 Task: Create Card Social Media Marketing Campaign Review in Board Sales Prospecting Platforms and Tools to Workspace Advertising Agencies. Create Card Travel Review in Board Customer Segmentation and Analysis to Workspace Advertising Agencies. Create Card Social Media Marketing Campaign Review in Board Social Media Influencer Ambassador Program Creation and Management to Workspace Advertising Agencies
Action: Mouse moved to (345, 139)
Screenshot: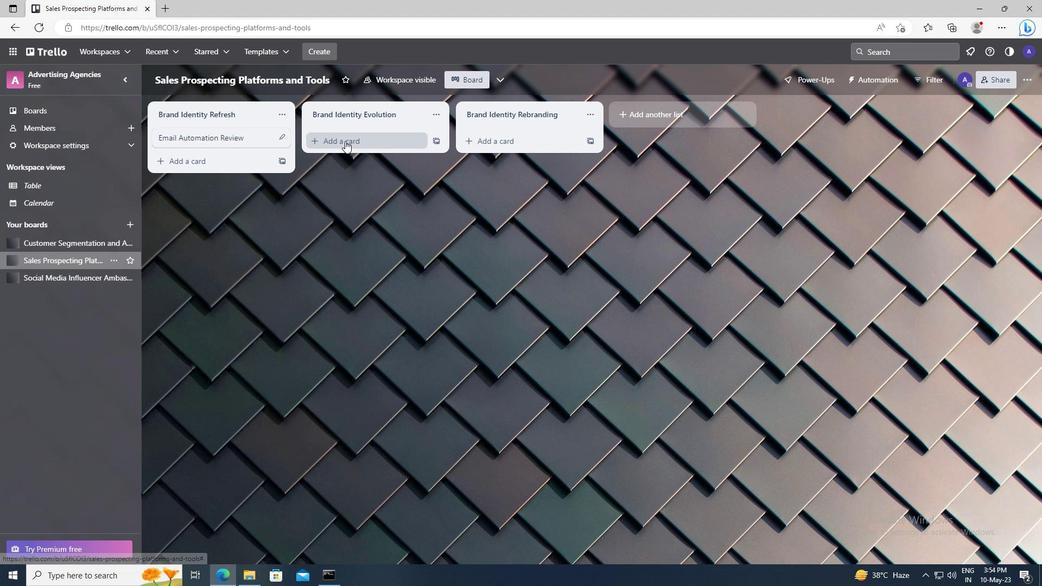 
Action: Mouse pressed left at (345, 139)
Screenshot: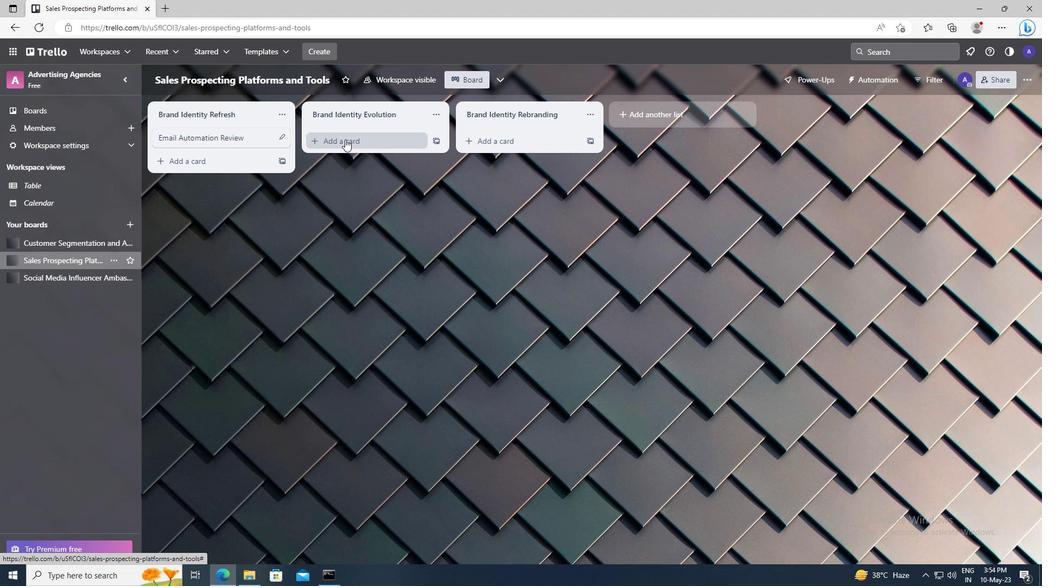 
Action: Key pressed <Key.shift>SOCIAL<Key.space><Key.shift>MEDIA<Key.space><Key.shift>MARKETING<Key.space><Key.shift>CAMPAIGN<Key.space><Key.shift>REVIEW
Screenshot: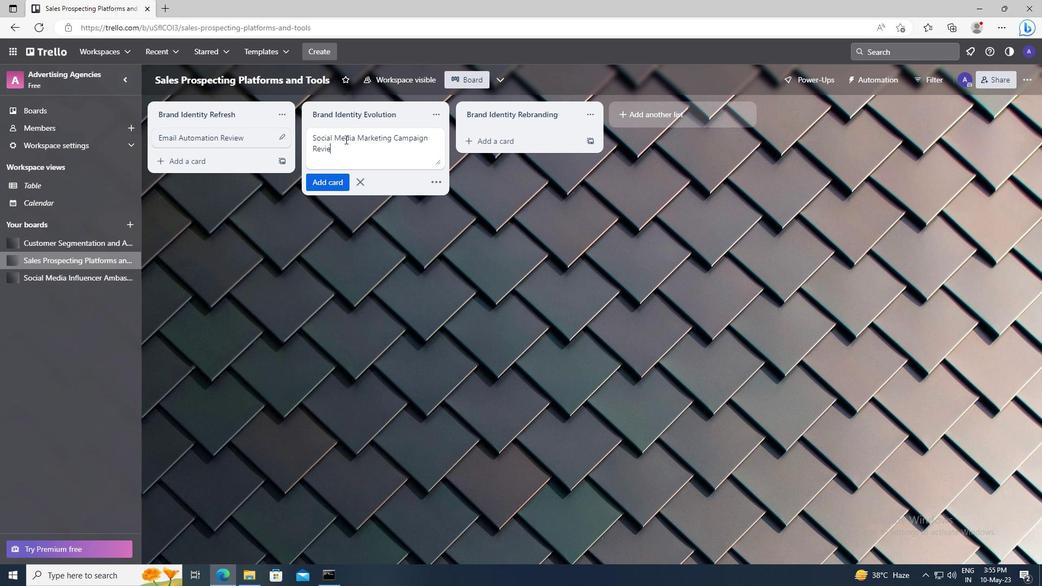 
Action: Mouse moved to (333, 181)
Screenshot: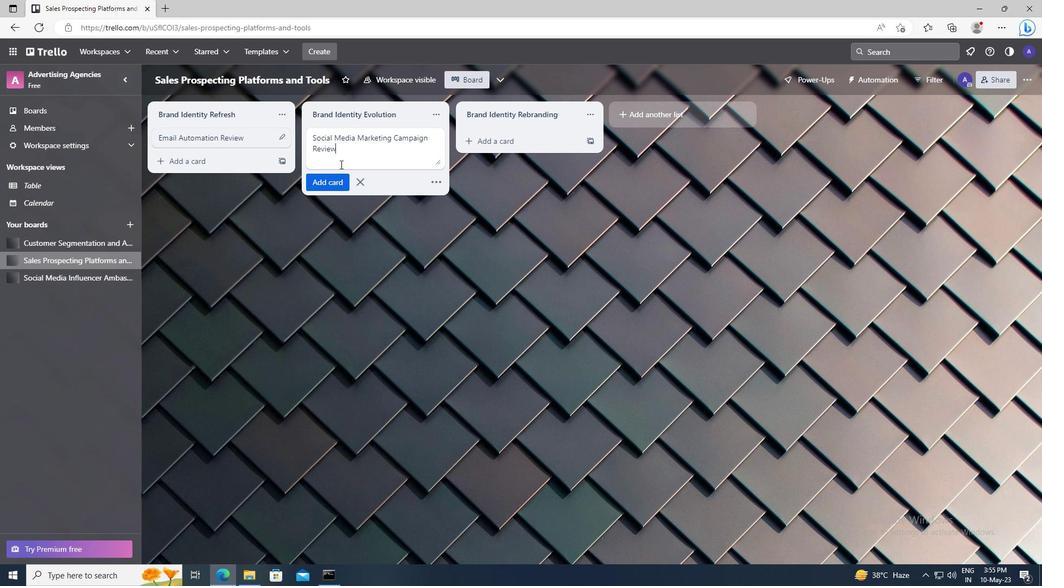 
Action: Mouse pressed left at (333, 181)
Screenshot: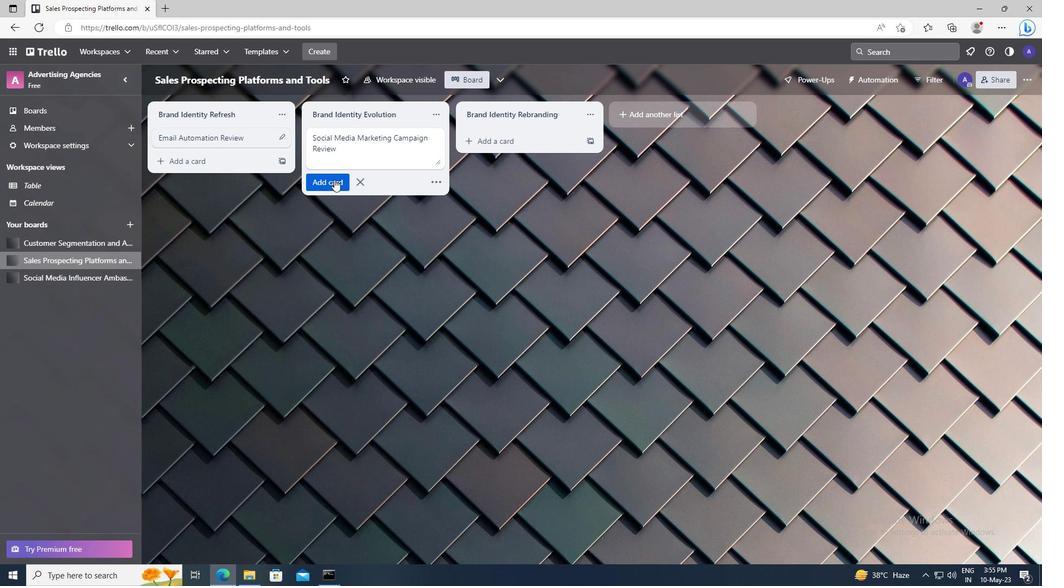 
Action: Mouse moved to (96, 241)
Screenshot: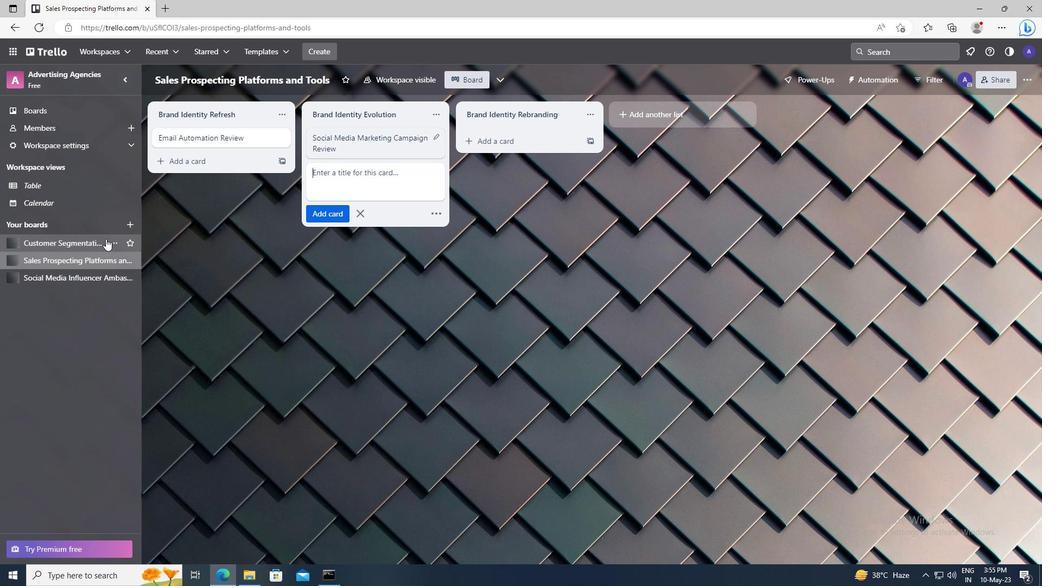 
Action: Mouse pressed left at (96, 241)
Screenshot: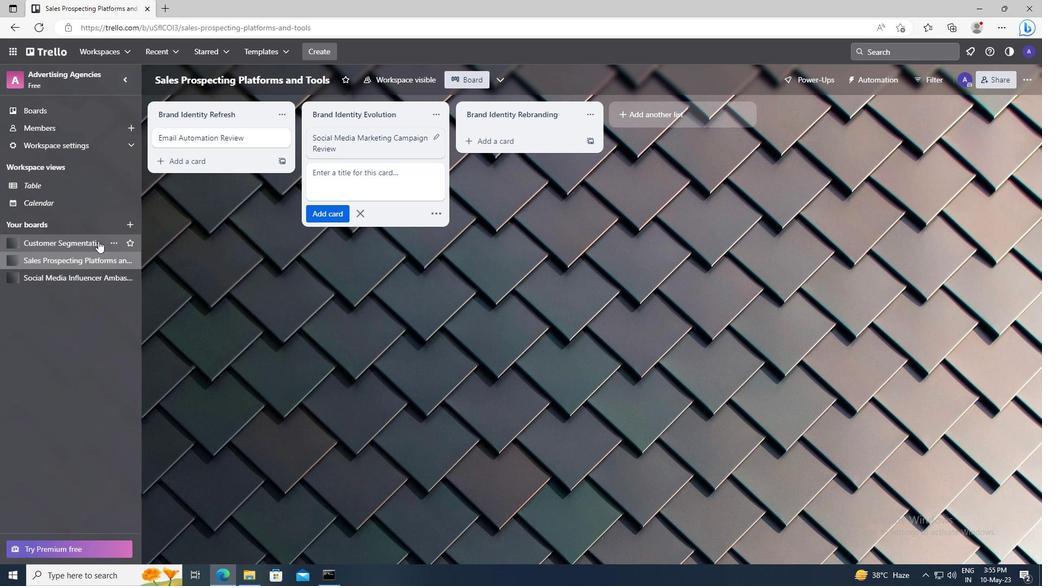 
Action: Mouse moved to (335, 145)
Screenshot: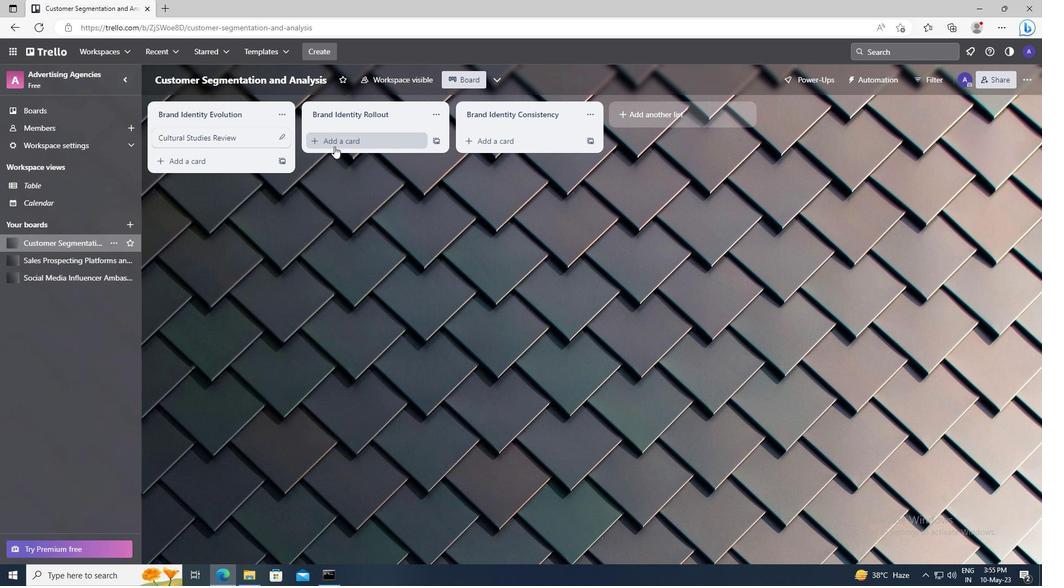 
Action: Mouse pressed left at (335, 145)
Screenshot: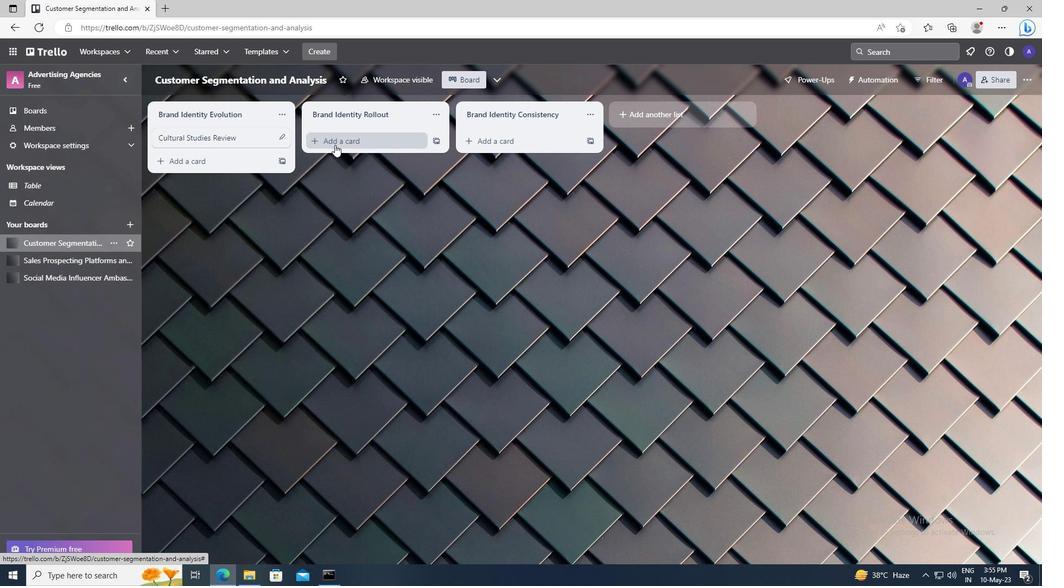 
Action: Key pressed <Key.shift>TRAVEL<Key.space><Key.shift>REVIEW
Screenshot: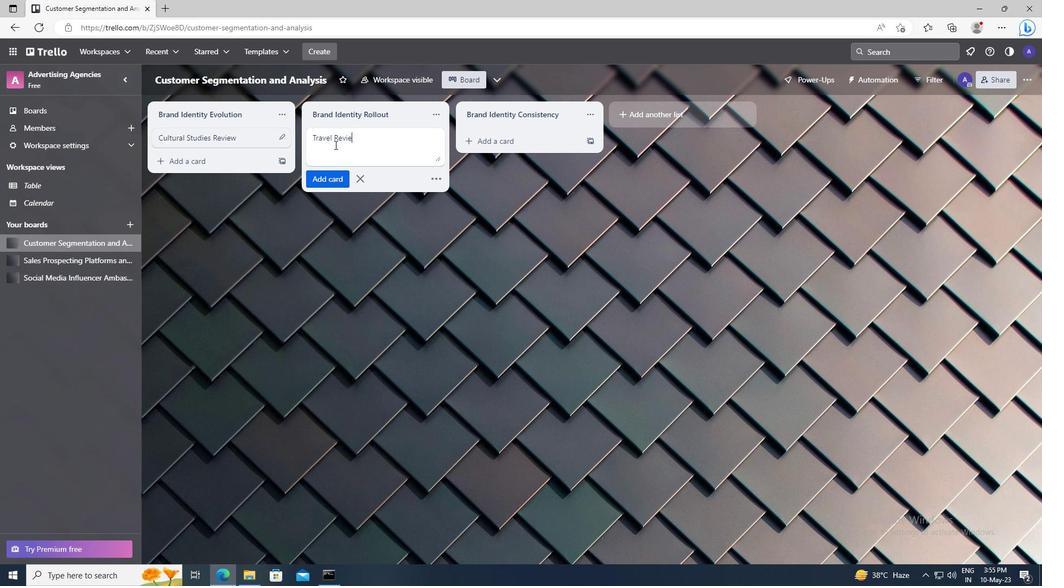 
Action: Mouse moved to (331, 177)
Screenshot: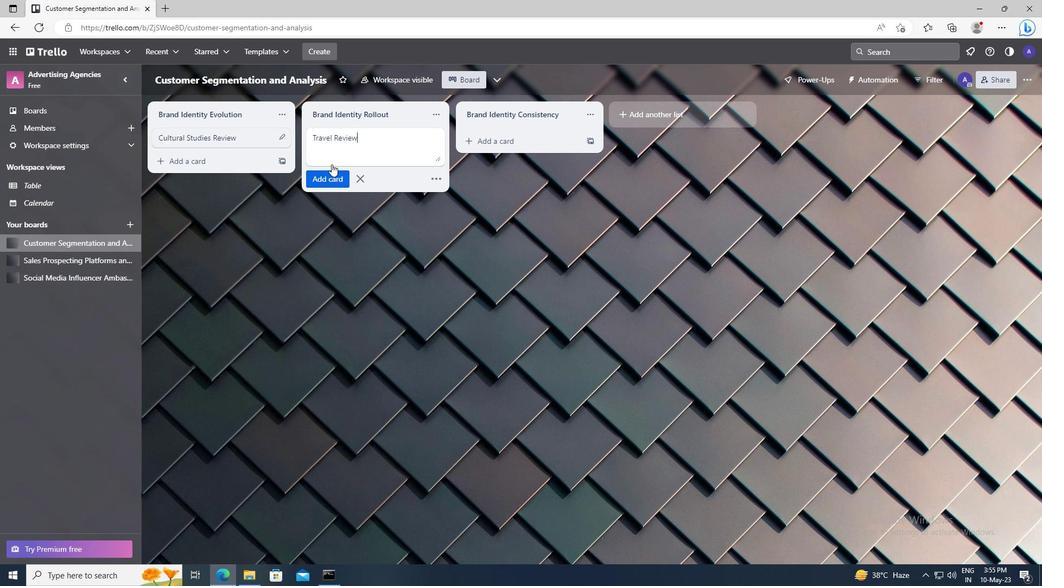 
Action: Mouse pressed left at (331, 177)
Screenshot: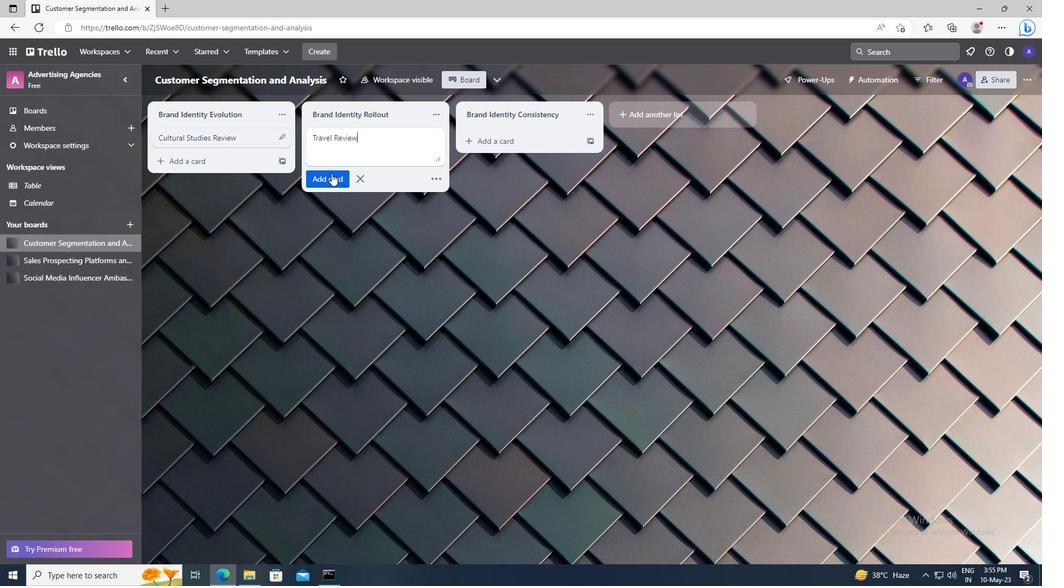 
Action: Mouse moved to (76, 279)
Screenshot: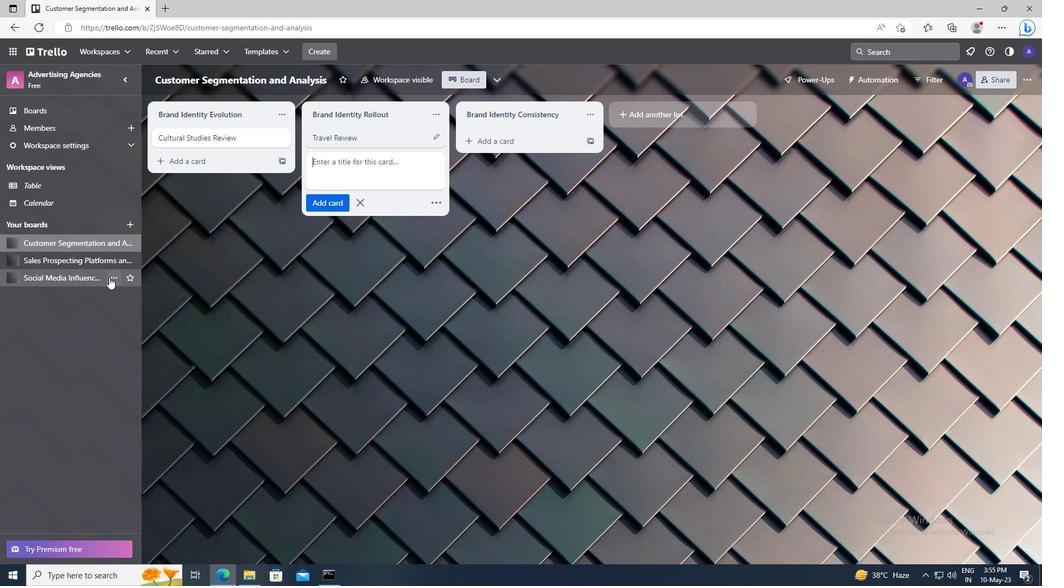 
Action: Mouse pressed left at (76, 279)
Screenshot: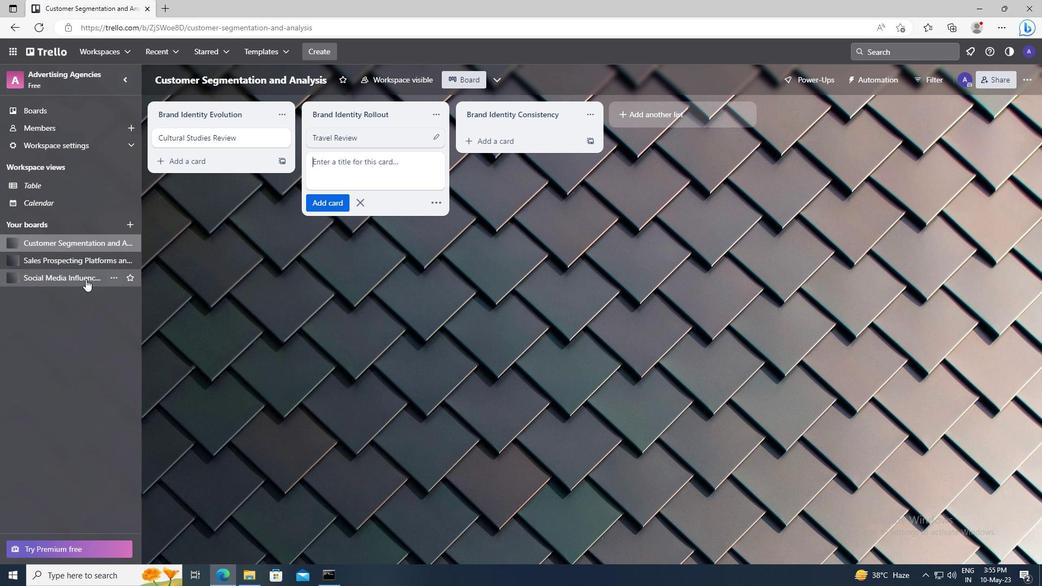 
Action: Mouse moved to (342, 143)
Screenshot: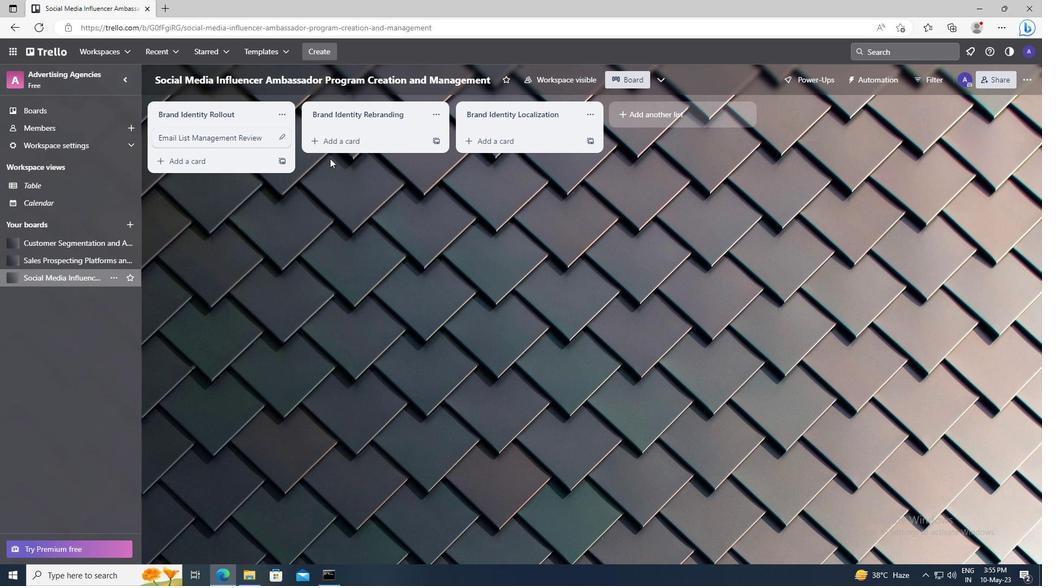 
Action: Mouse pressed left at (342, 143)
Screenshot: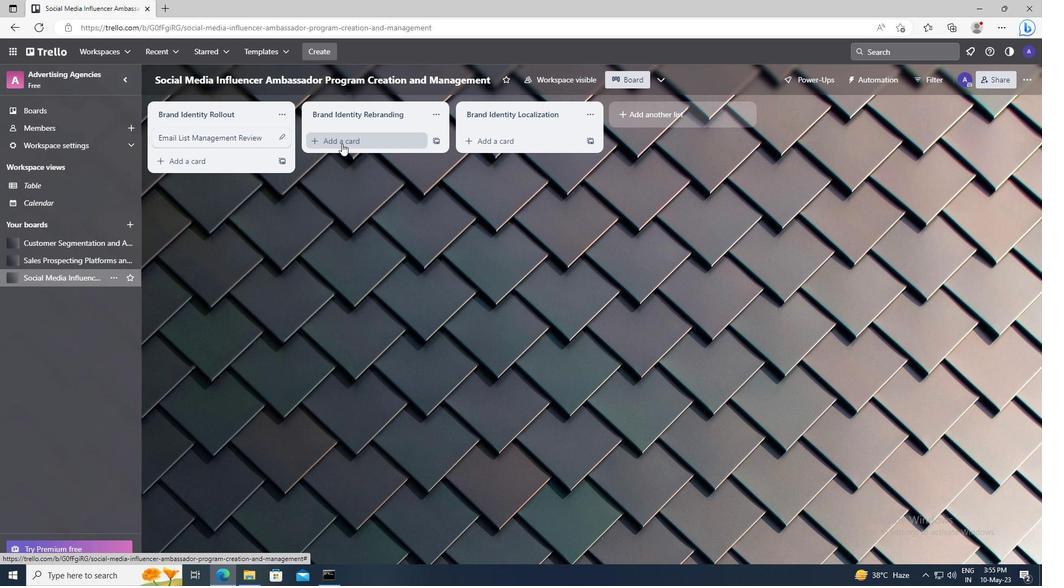 
Action: Key pressed <Key.shift>SOCIAL<Key.space><Key.shift>MEDIA<Key.space><Key.shift>MARKETING<Key.space><Key.shift>CAMPAIGN<Key.space><Key.shift>REVIEW
Screenshot: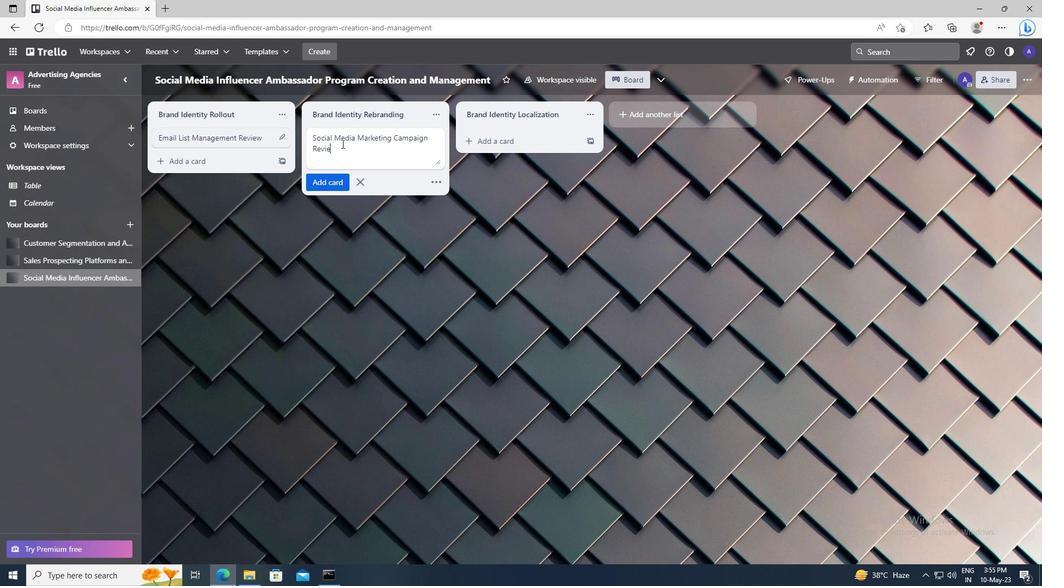 
Action: Mouse moved to (339, 183)
Screenshot: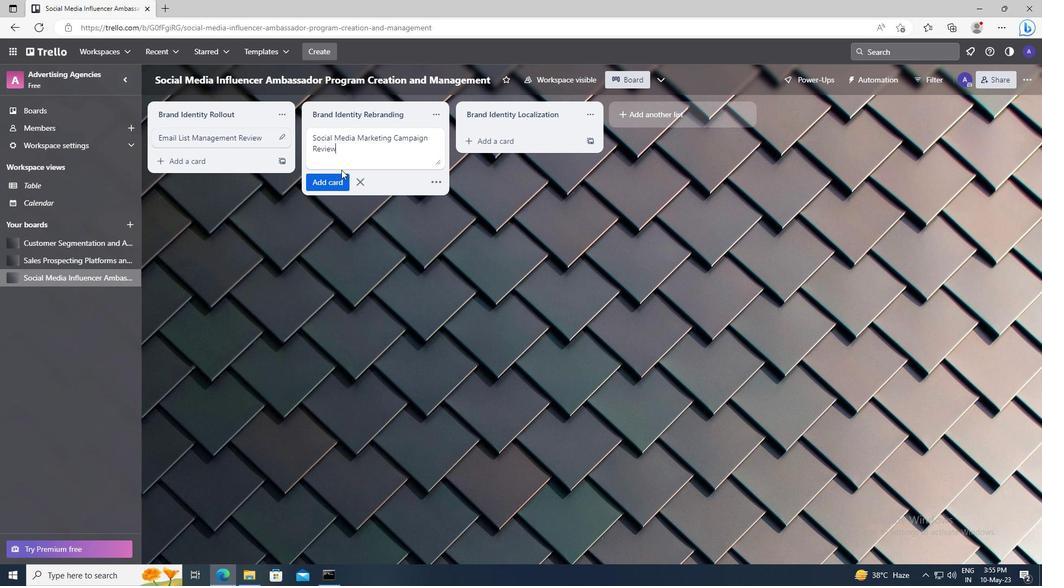 
Action: Mouse pressed left at (339, 183)
Screenshot: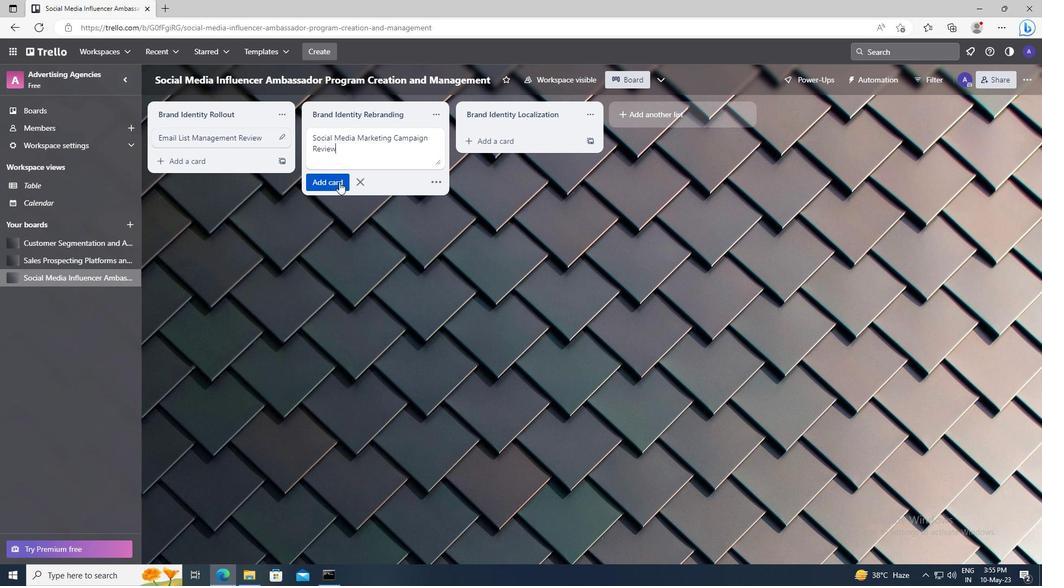 
